 Task: Check the average views per listing of ranch in the last 5 years.
Action: Mouse moved to (735, 174)
Screenshot: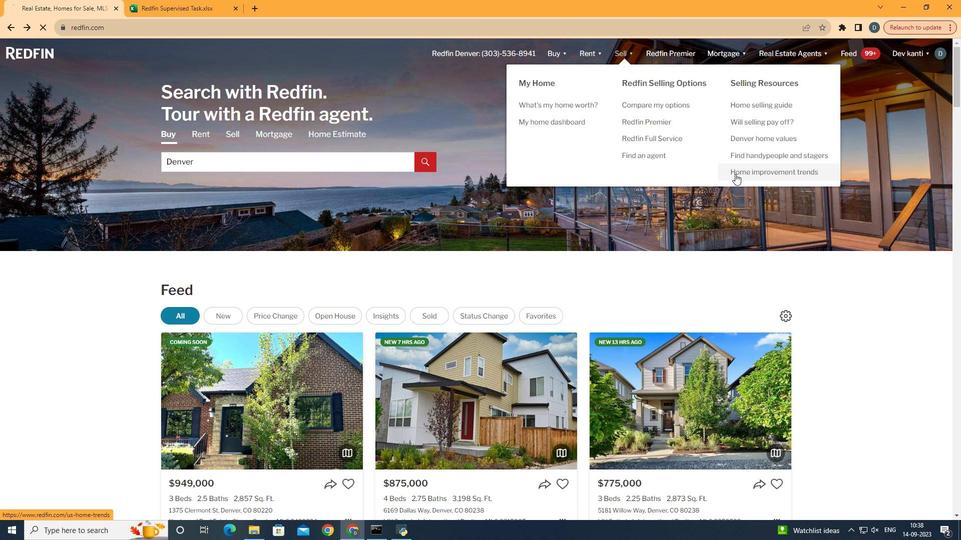 
Action: Mouse pressed left at (735, 174)
Screenshot: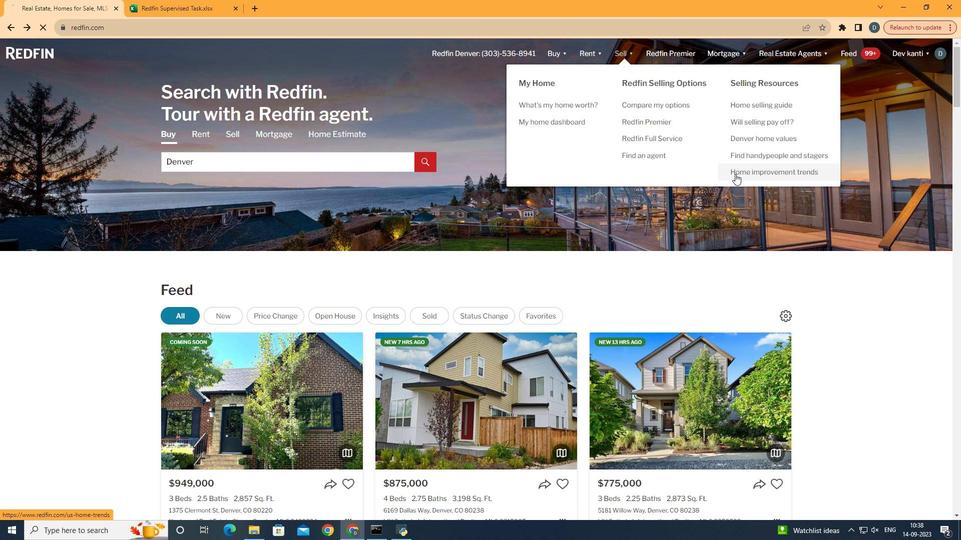 
Action: Mouse moved to (227, 186)
Screenshot: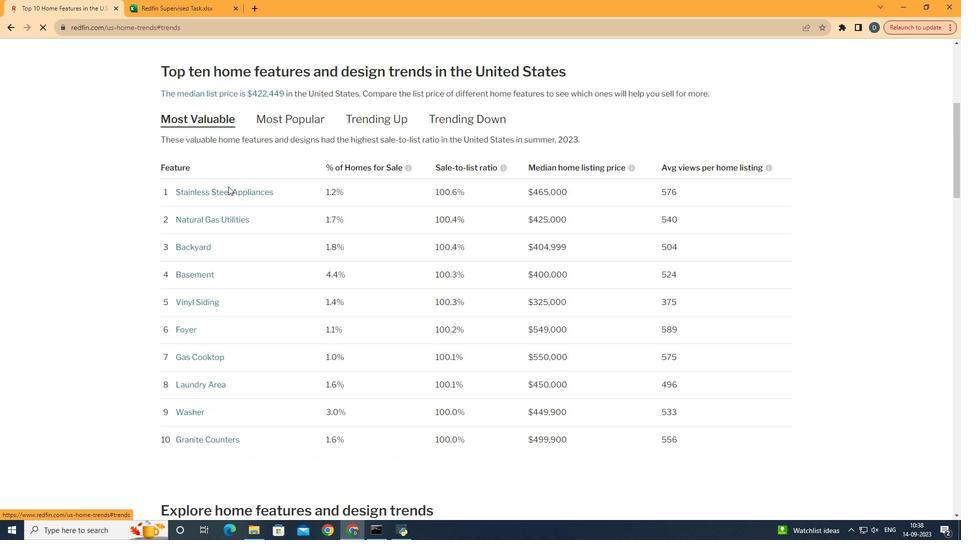 
Action: Mouse pressed left at (227, 186)
Screenshot: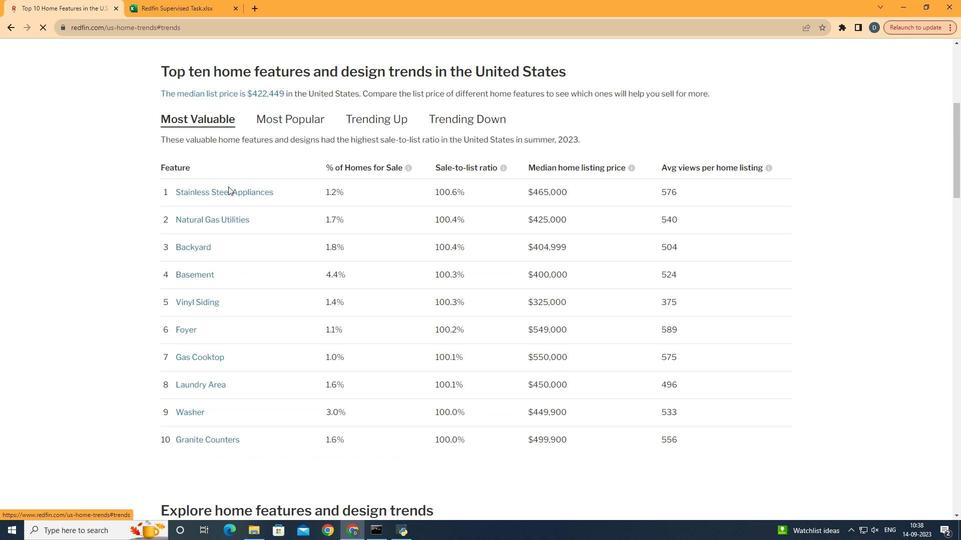 
Action: Mouse moved to (301, 298)
Screenshot: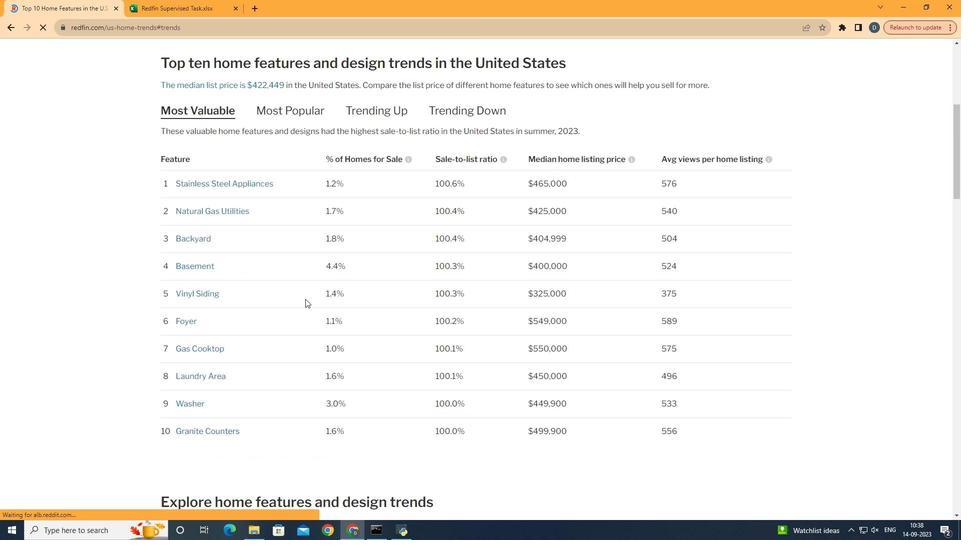 
Action: Mouse scrolled (301, 298) with delta (0, 0)
Screenshot: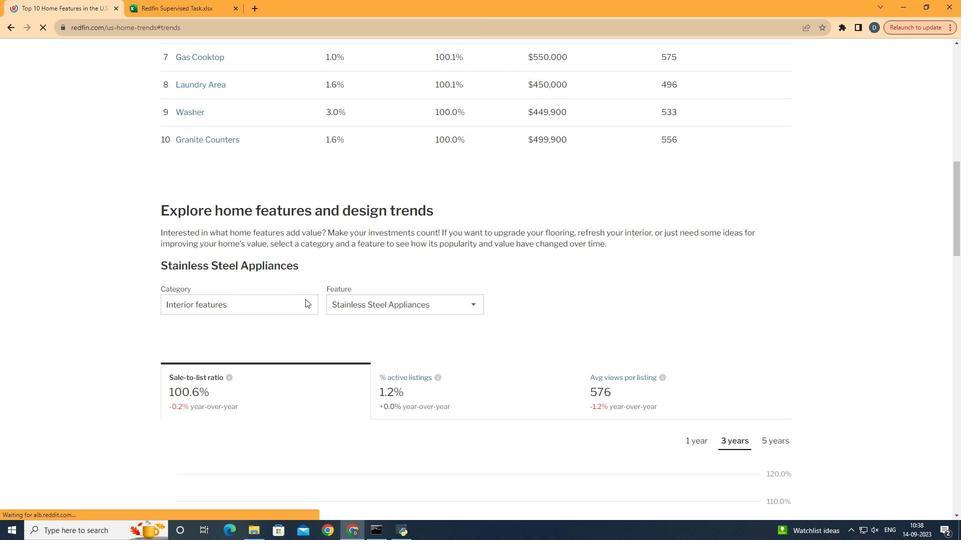 
Action: Mouse moved to (302, 299)
Screenshot: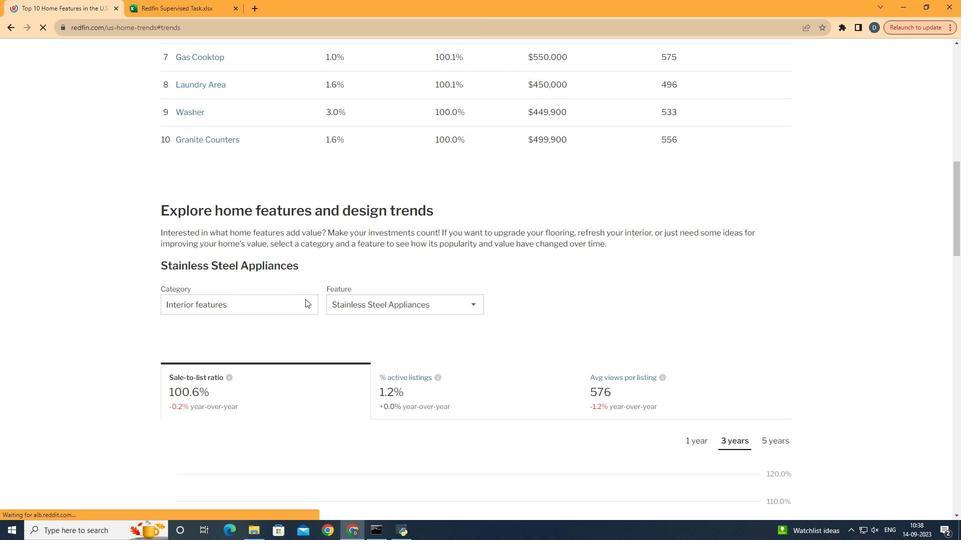 
Action: Mouse scrolled (302, 298) with delta (0, 0)
Screenshot: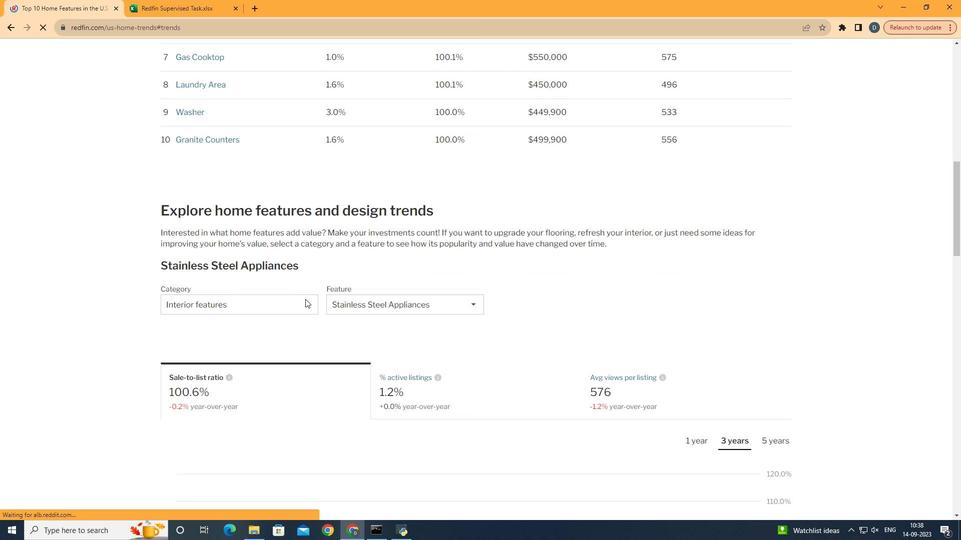 
Action: Mouse scrolled (302, 298) with delta (0, 0)
Screenshot: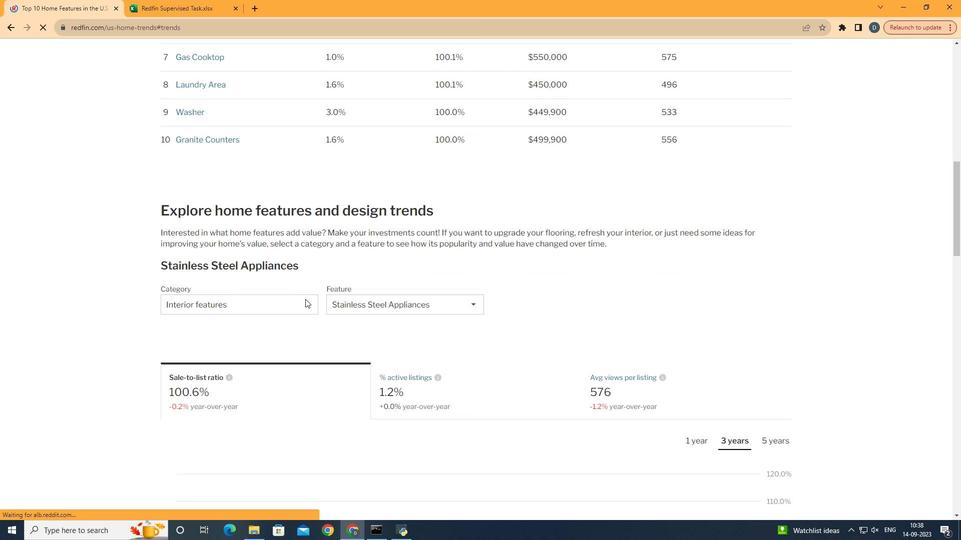 
Action: Mouse moved to (303, 299)
Screenshot: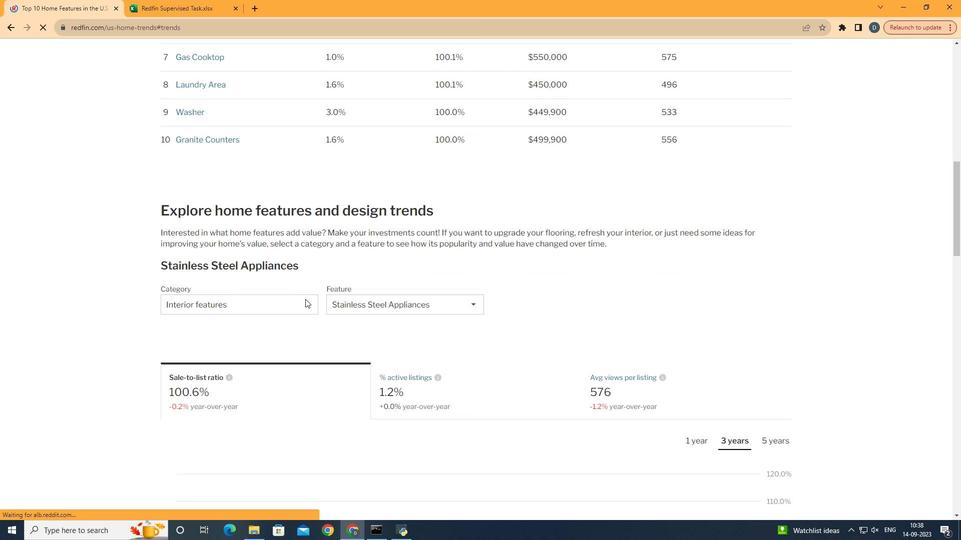 
Action: Mouse scrolled (303, 298) with delta (0, 0)
Screenshot: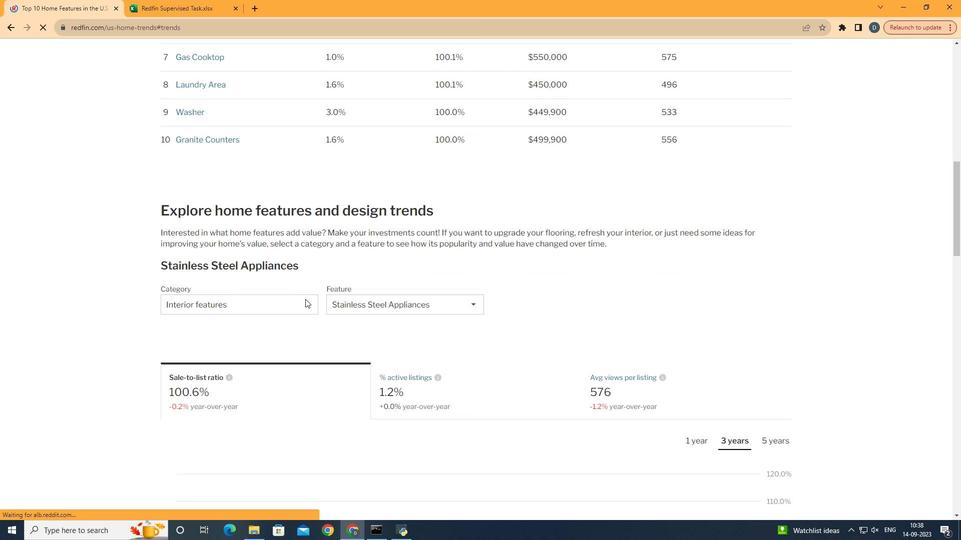 
Action: Mouse moved to (304, 299)
Screenshot: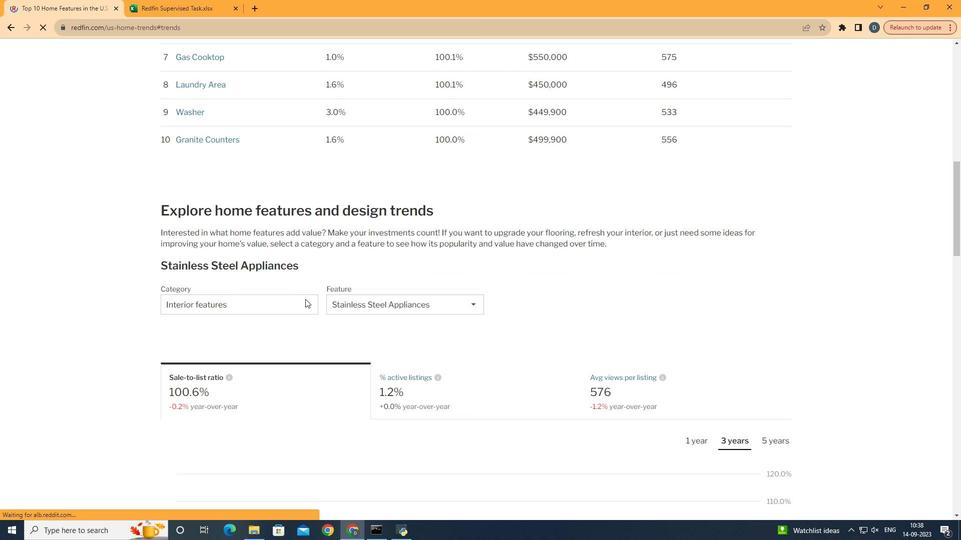 
Action: Mouse scrolled (304, 298) with delta (0, 0)
Screenshot: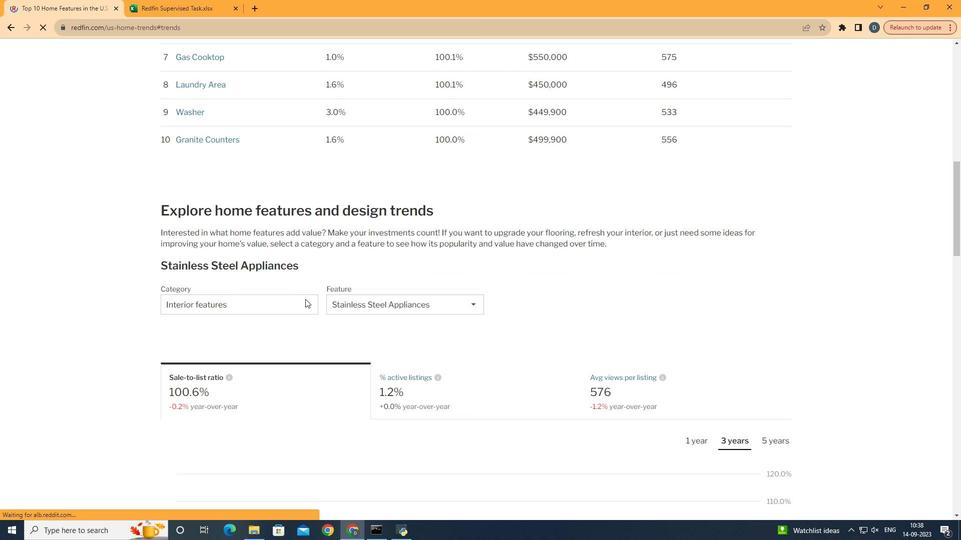 
Action: Mouse moved to (305, 299)
Screenshot: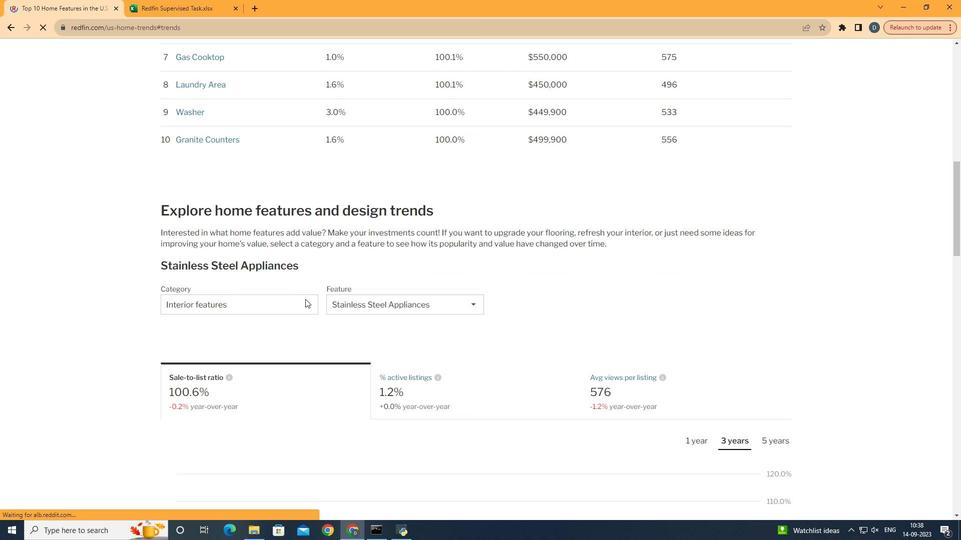 
Action: Mouse scrolled (305, 298) with delta (0, 0)
Screenshot: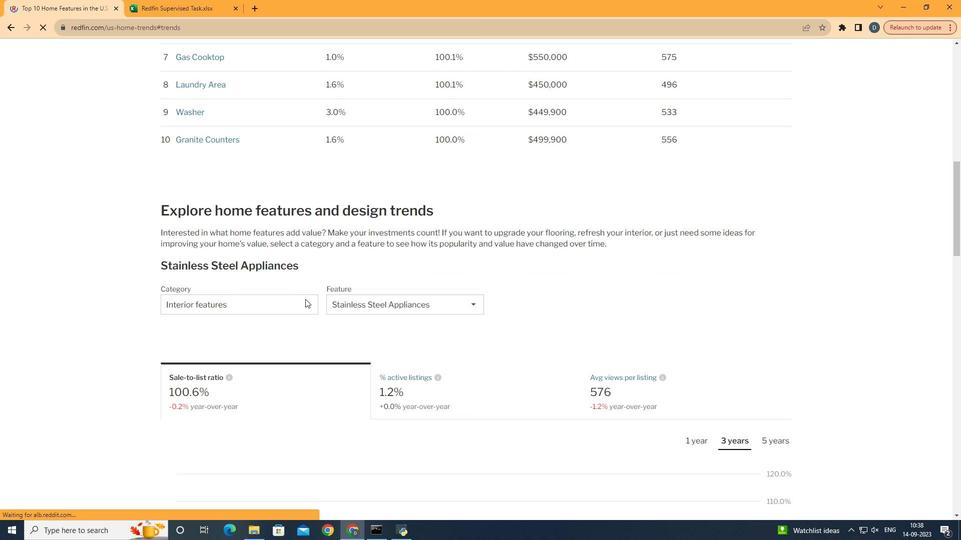 
Action: Mouse scrolled (305, 298) with delta (0, 0)
Screenshot: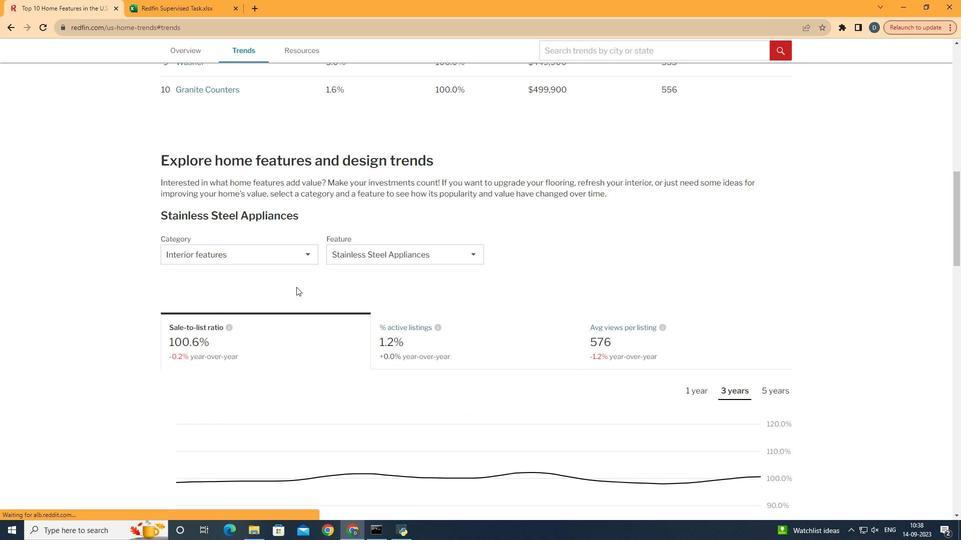 
Action: Mouse moved to (295, 256)
Screenshot: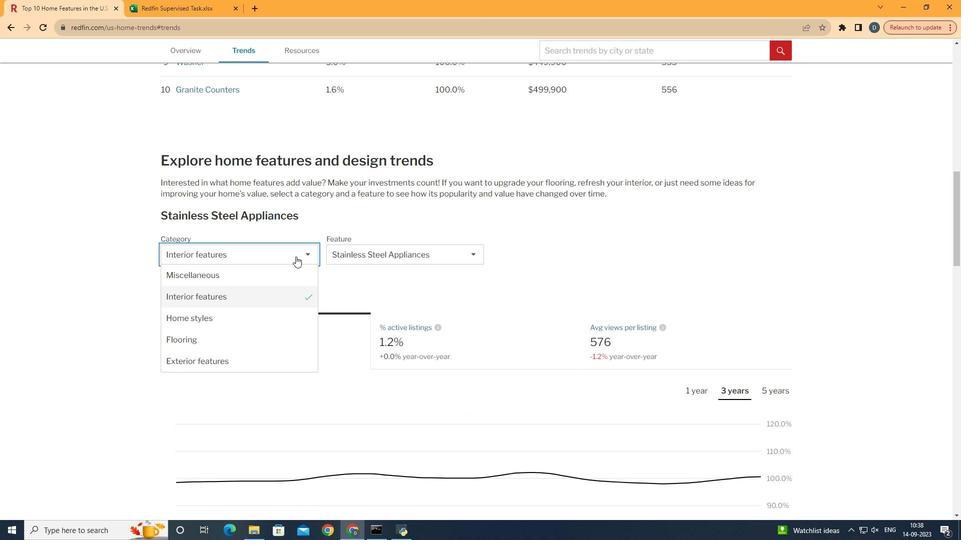 
Action: Mouse pressed left at (295, 256)
Screenshot: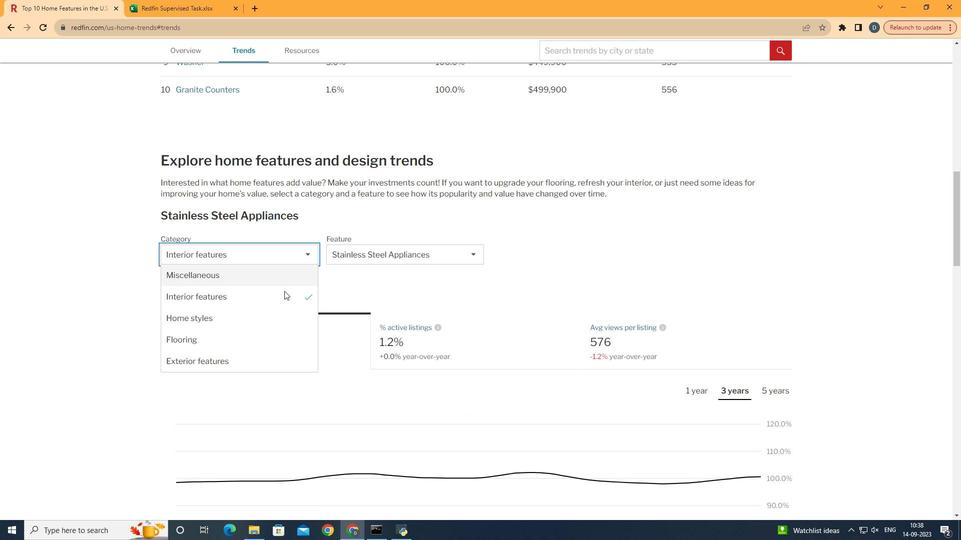 
Action: Mouse moved to (276, 315)
Screenshot: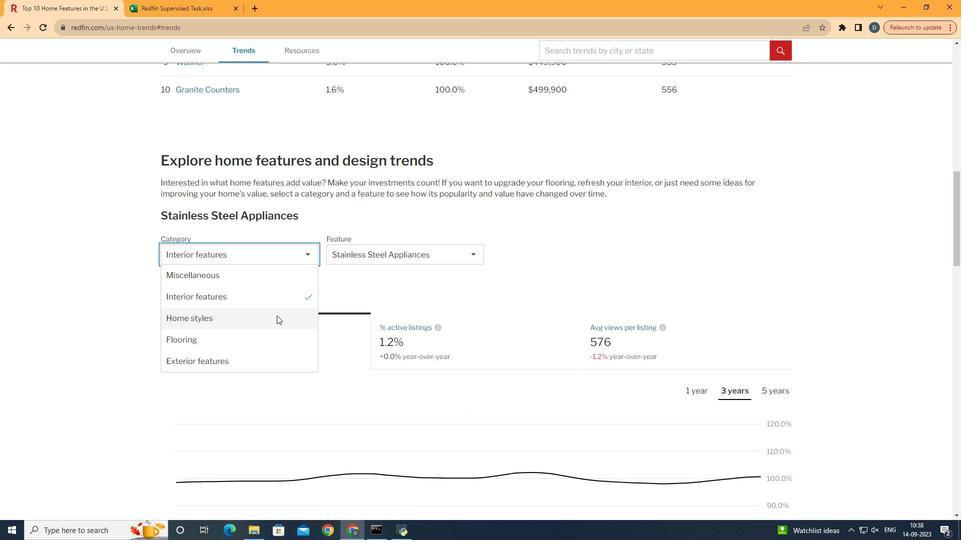 
Action: Mouse pressed left at (276, 315)
Screenshot: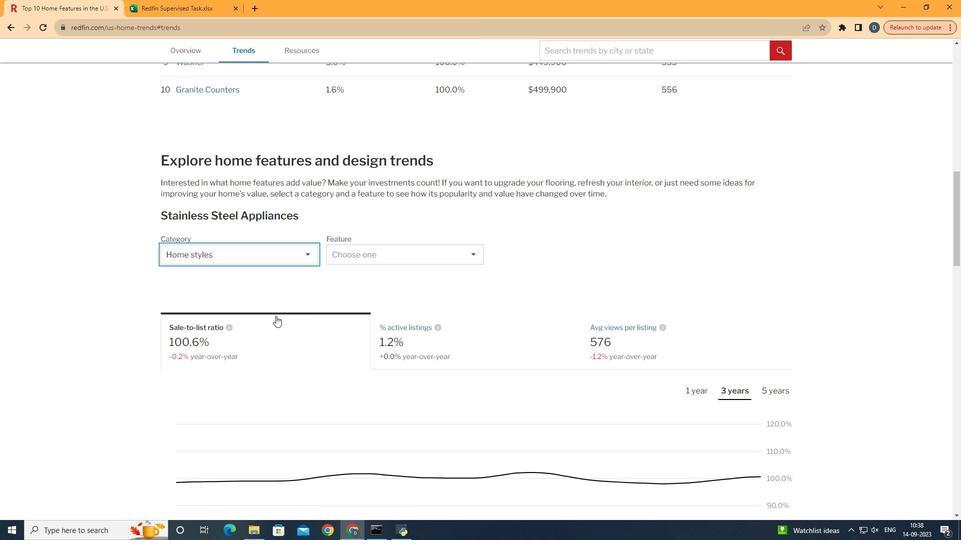 
Action: Mouse moved to (434, 253)
Screenshot: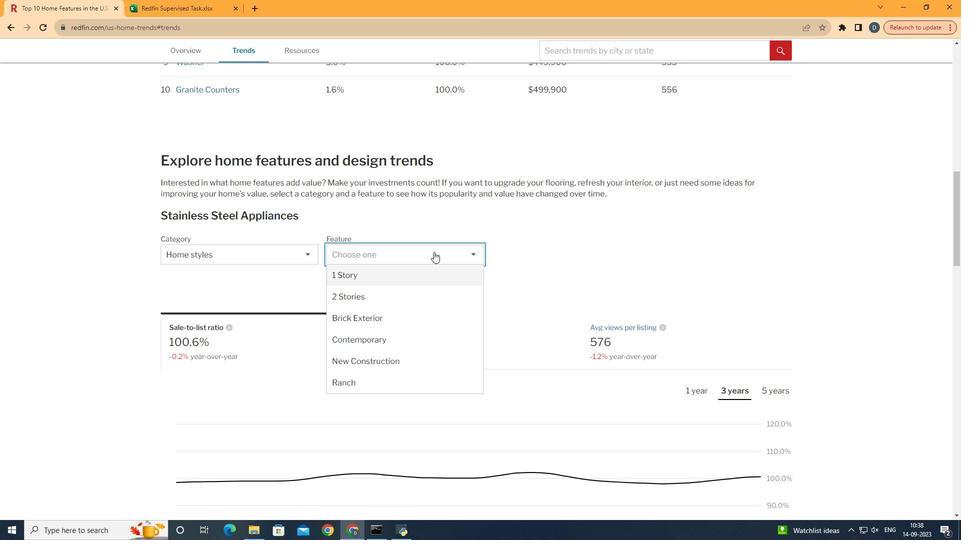 
Action: Mouse pressed left at (434, 253)
Screenshot: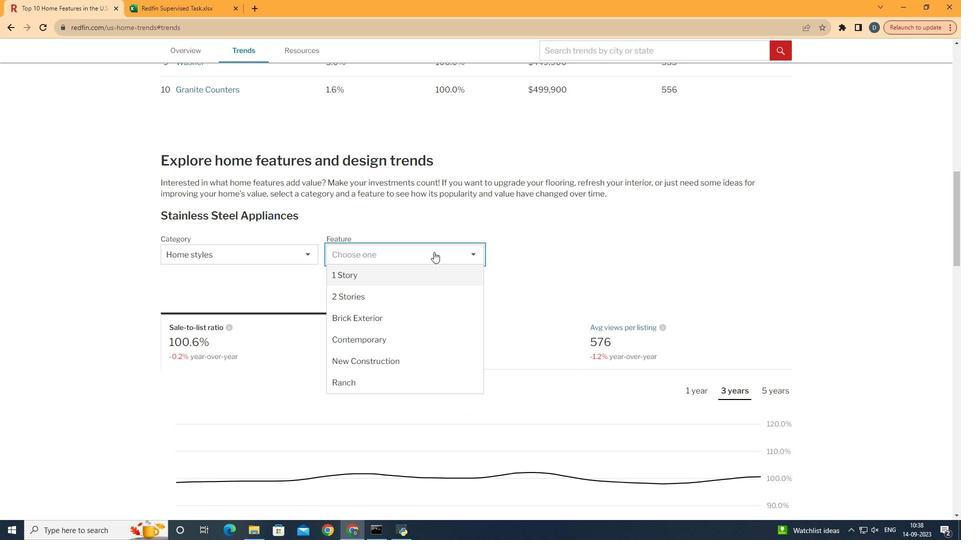 
Action: Mouse moved to (403, 384)
Screenshot: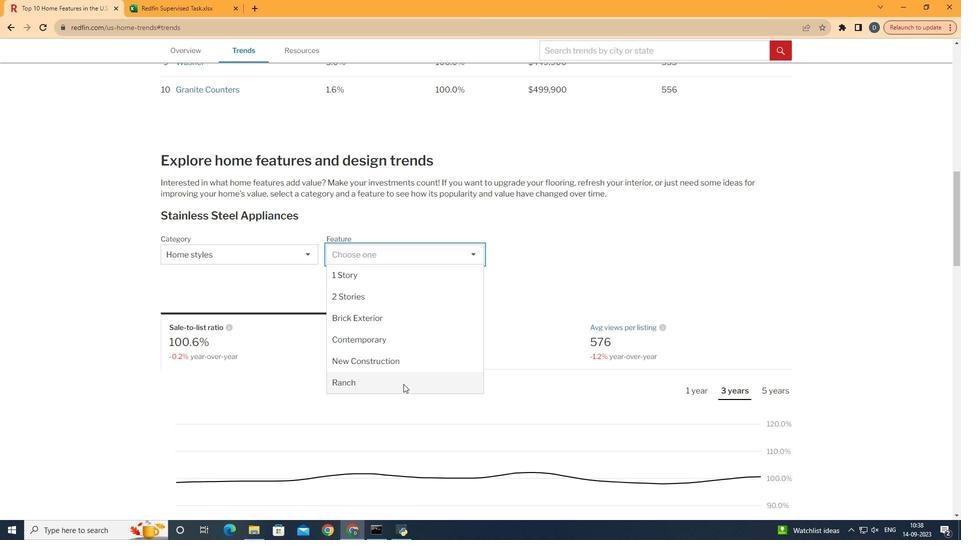 
Action: Mouse pressed left at (403, 384)
Screenshot: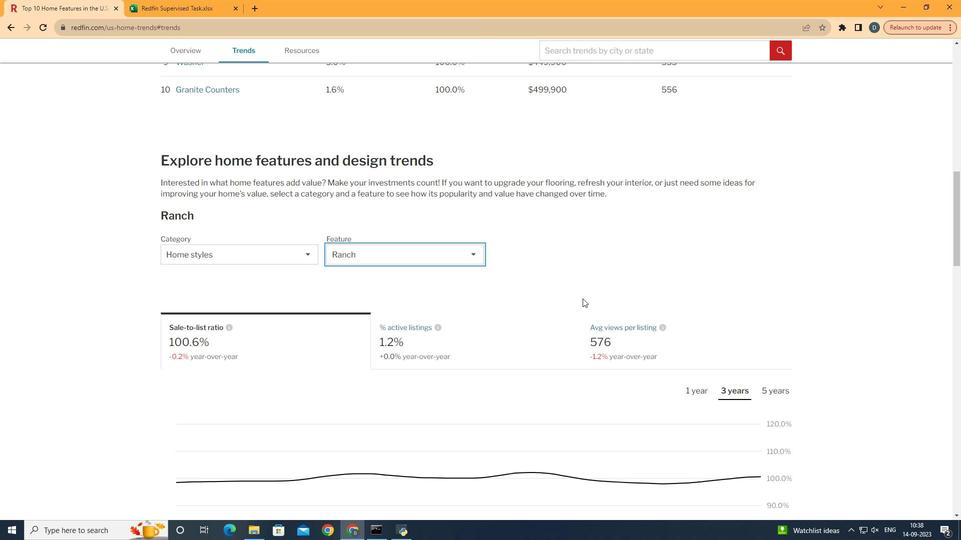 
Action: Mouse moved to (667, 262)
Screenshot: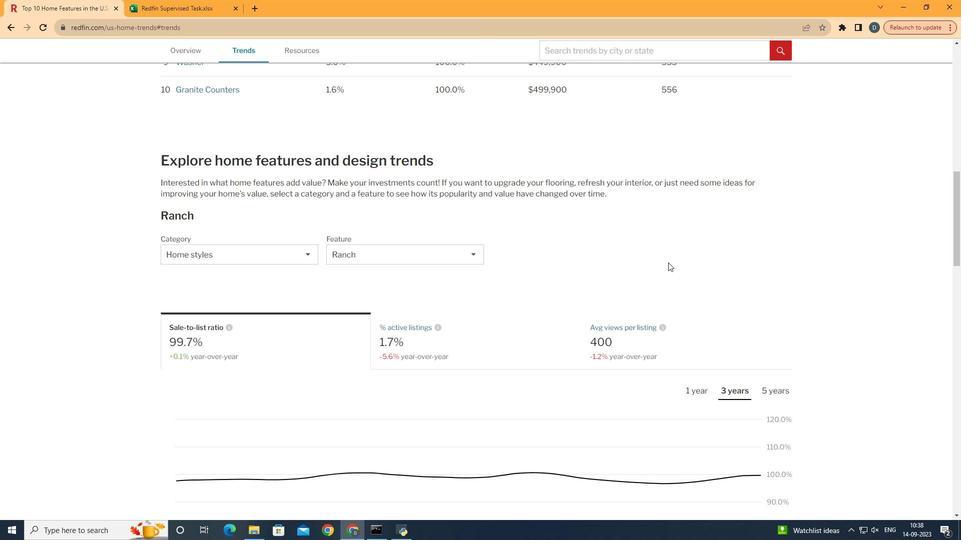 
Action: Mouse pressed left at (667, 262)
Screenshot: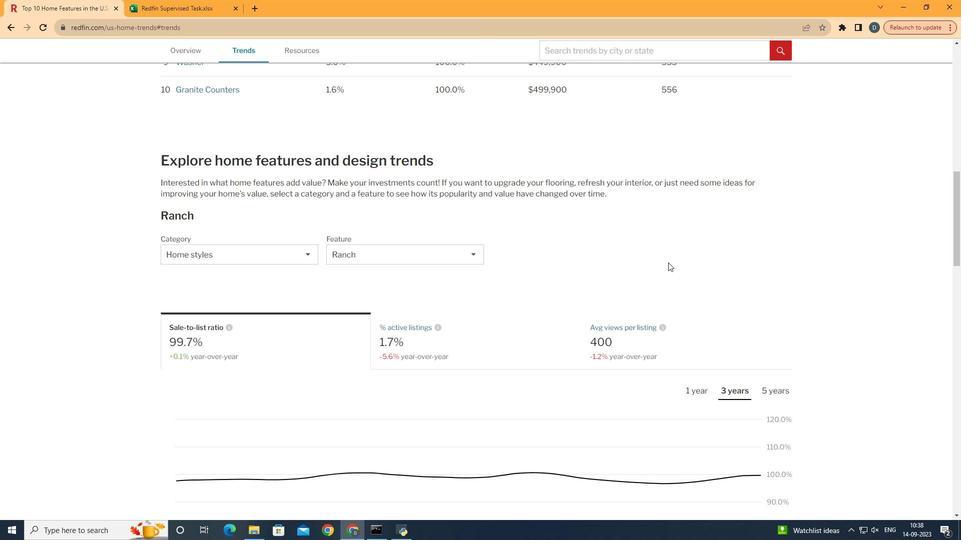 
Action: Mouse moved to (668, 262)
Screenshot: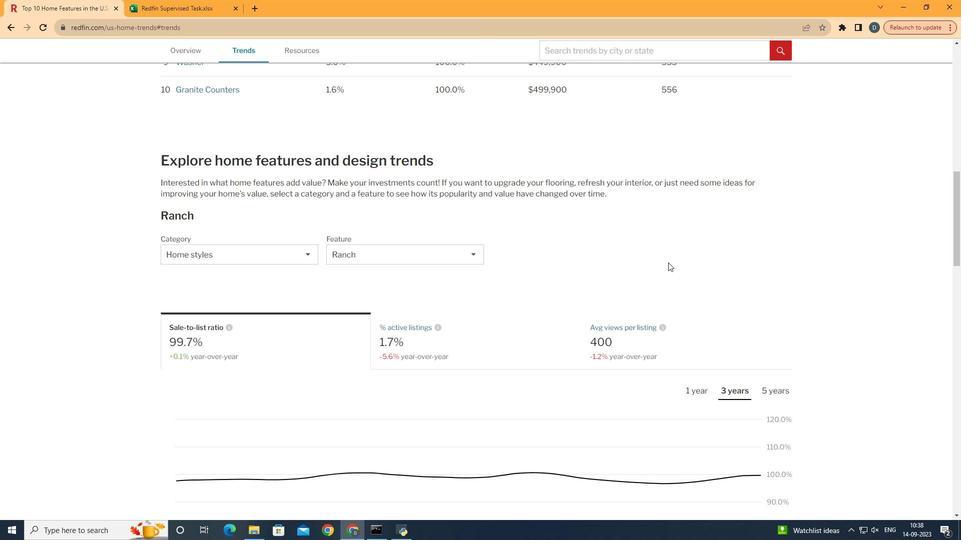 
Action: Mouse scrolled (668, 262) with delta (0, 0)
Screenshot: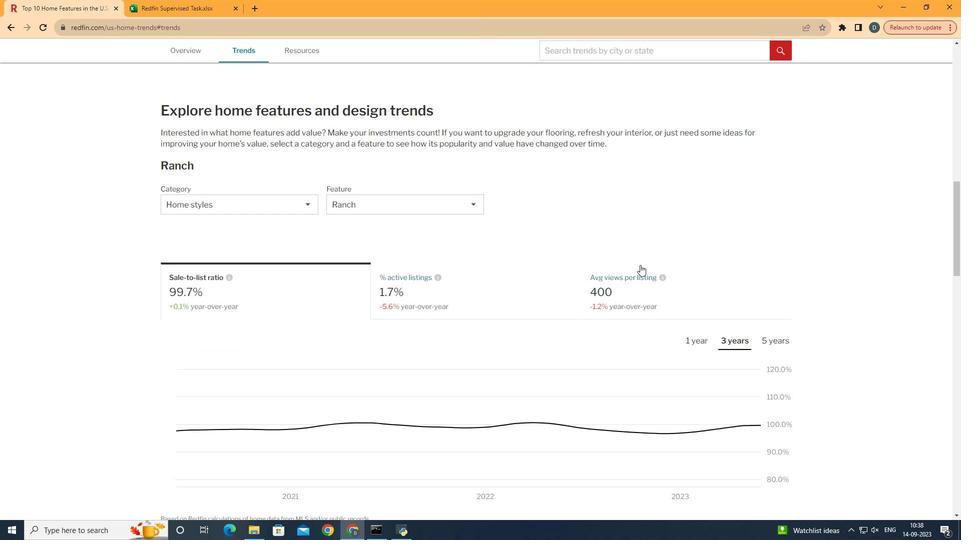 
Action: Mouse moved to (717, 296)
Screenshot: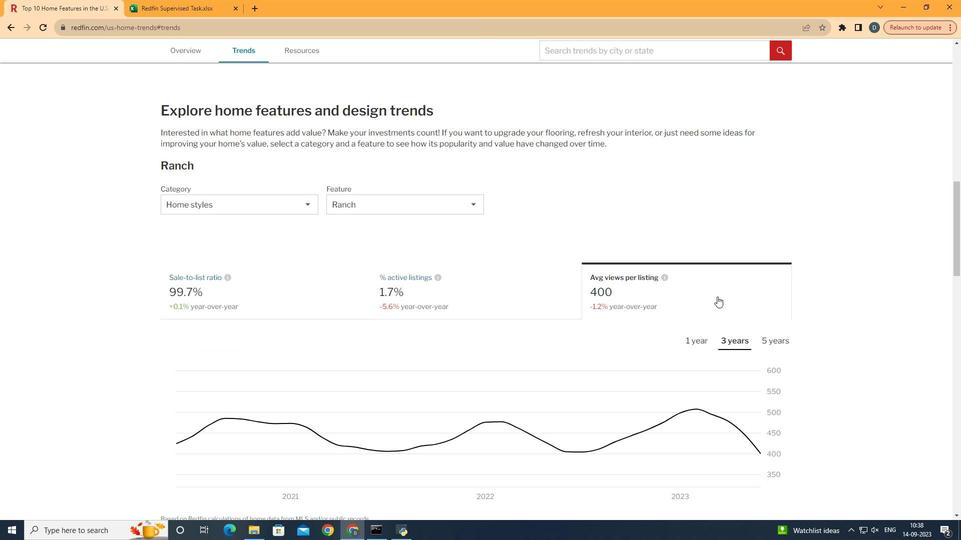 
Action: Mouse pressed left at (717, 296)
Screenshot: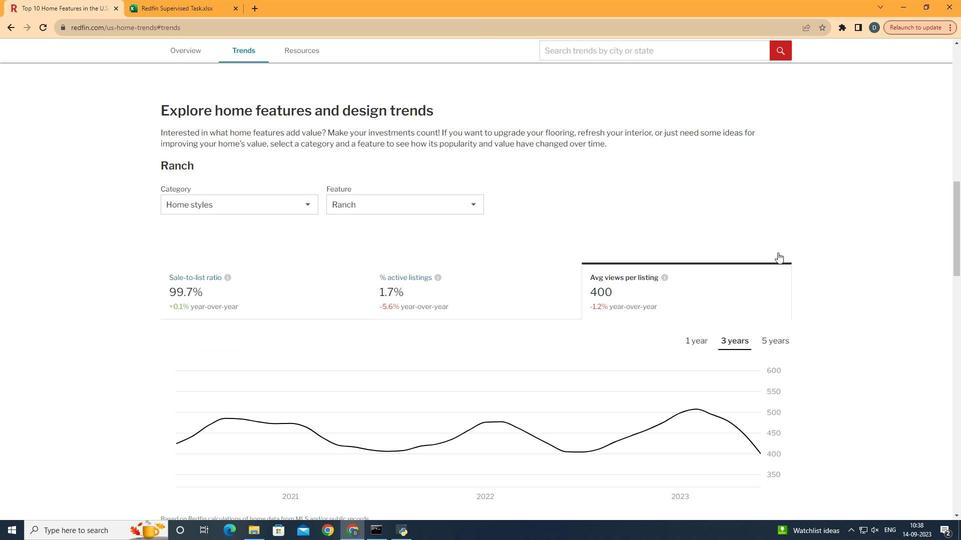 
Action: Mouse moved to (845, 205)
Screenshot: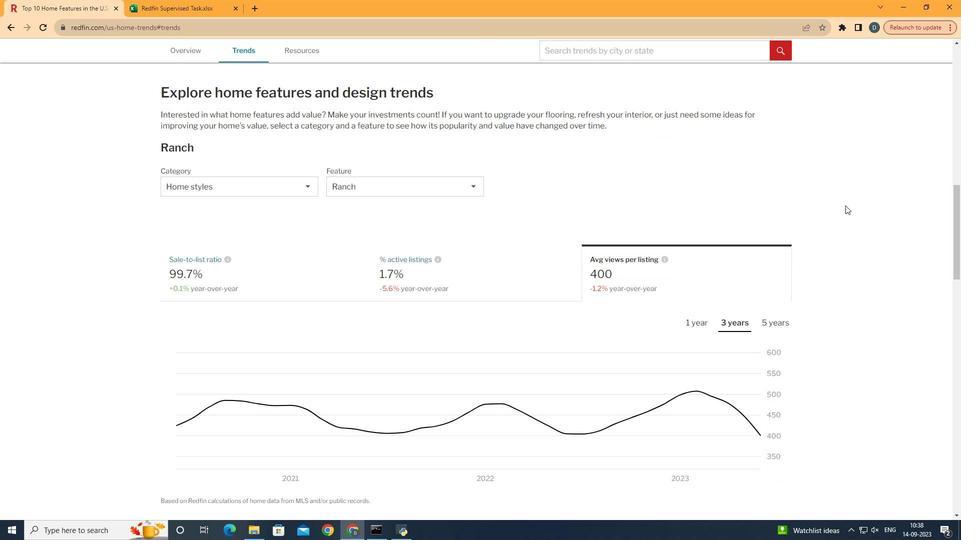 
Action: Mouse scrolled (845, 205) with delta (0, 0)
Screenshot: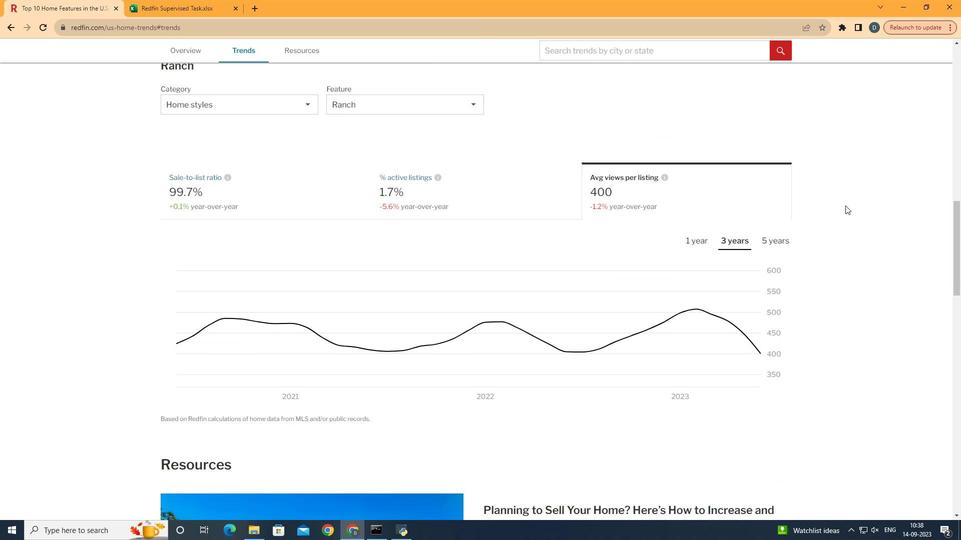 
Action: Mouse scrolled (845, 205) with delta (0, 0)
Screenshot: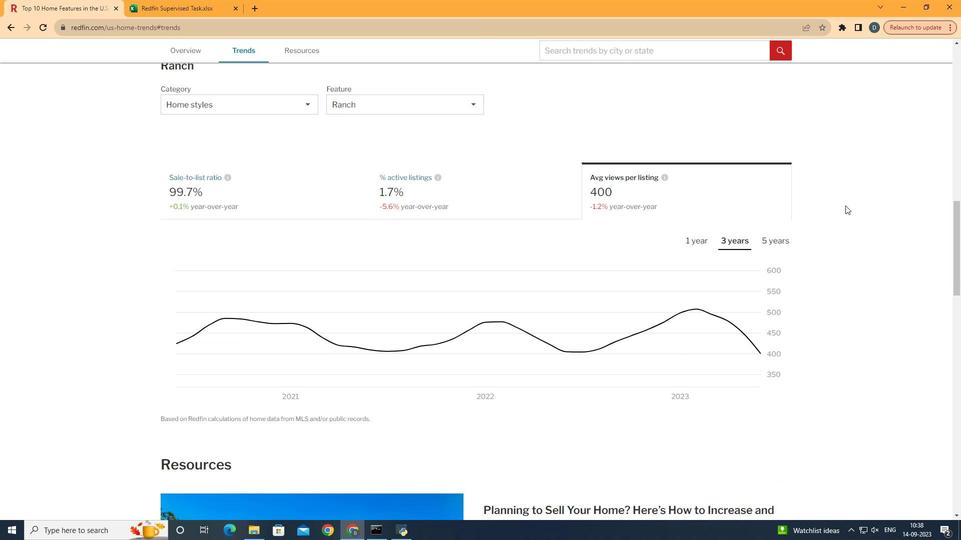 
Action: Mouse moved to (778, 243)
Screenshot: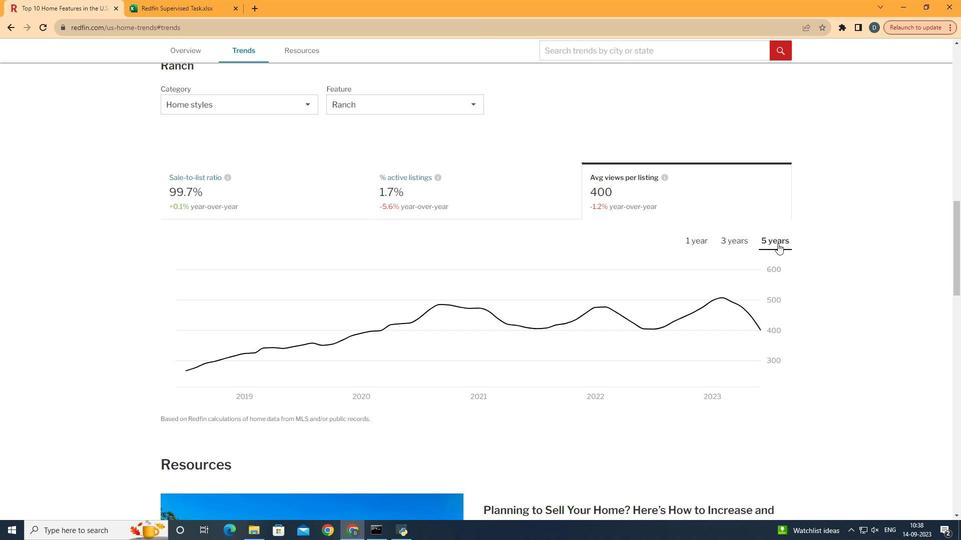 
Action: Mouse pressed left at (778, 243)
Screenshot: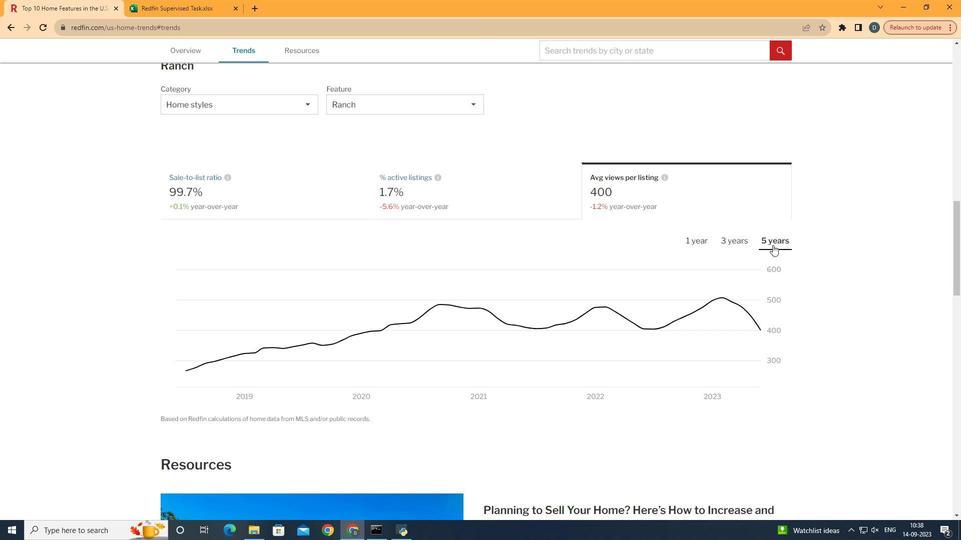 
Action: Mouse moved to (773, 245)
Screenshot: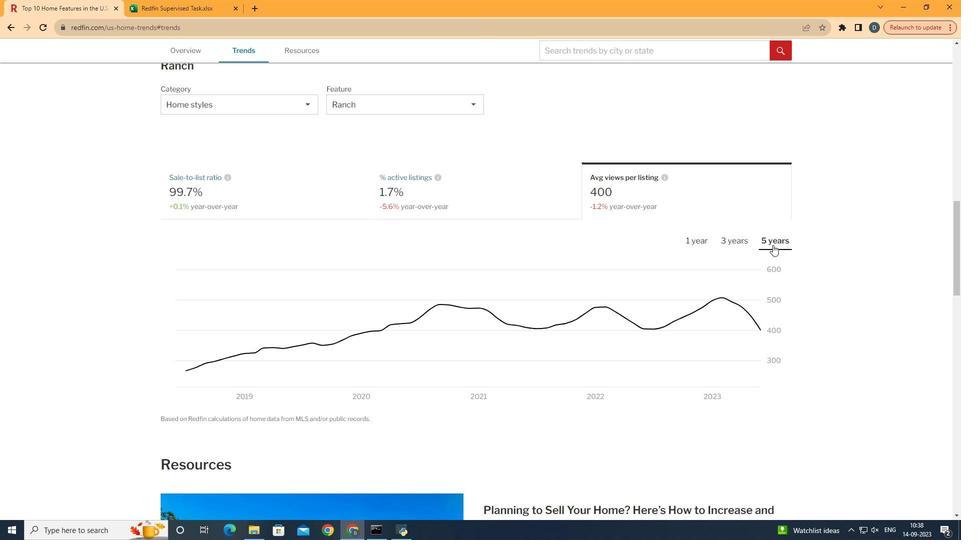 
